 Task: Set up a reminder for the health and wellness workshop.
Action: Mouse moved to (72, 105)
Screenshot: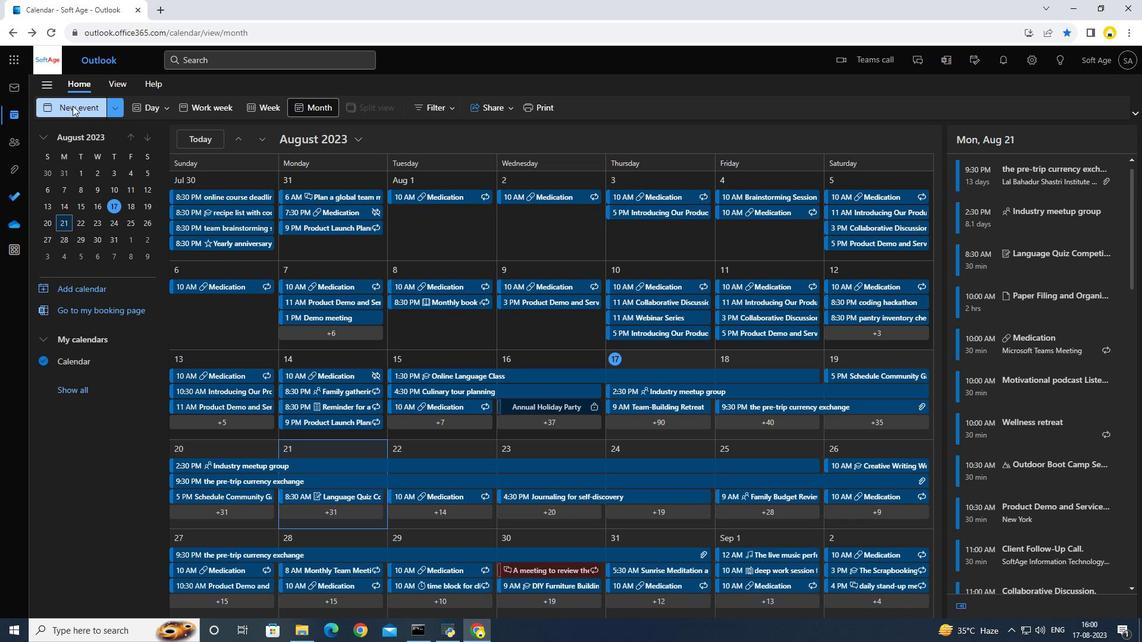 
Action: Mouse pressed left at (72, 105)
Screenshot: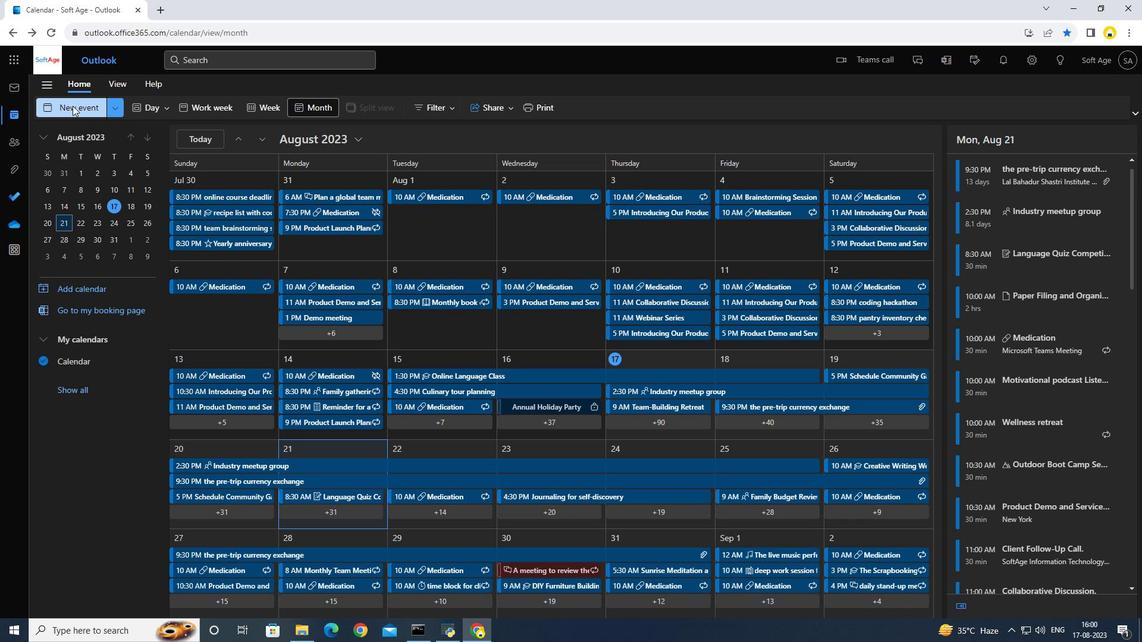 
Action: Mouse moved to (333, 180)
Screenshot: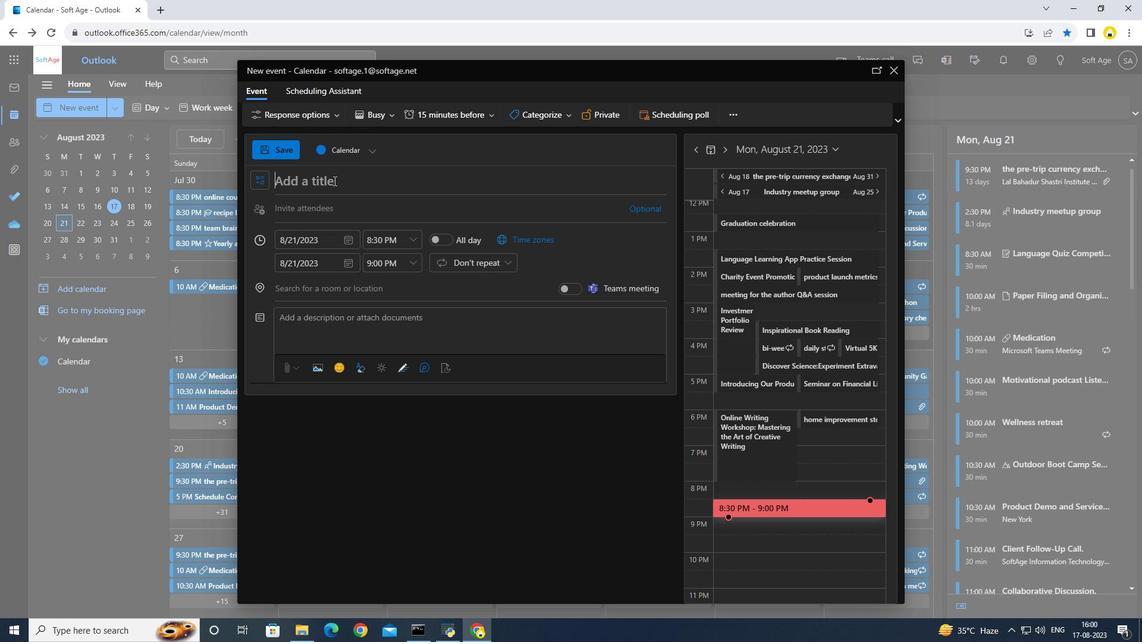 
Action: Key pressed <Key.caps_lock>
Screenshot: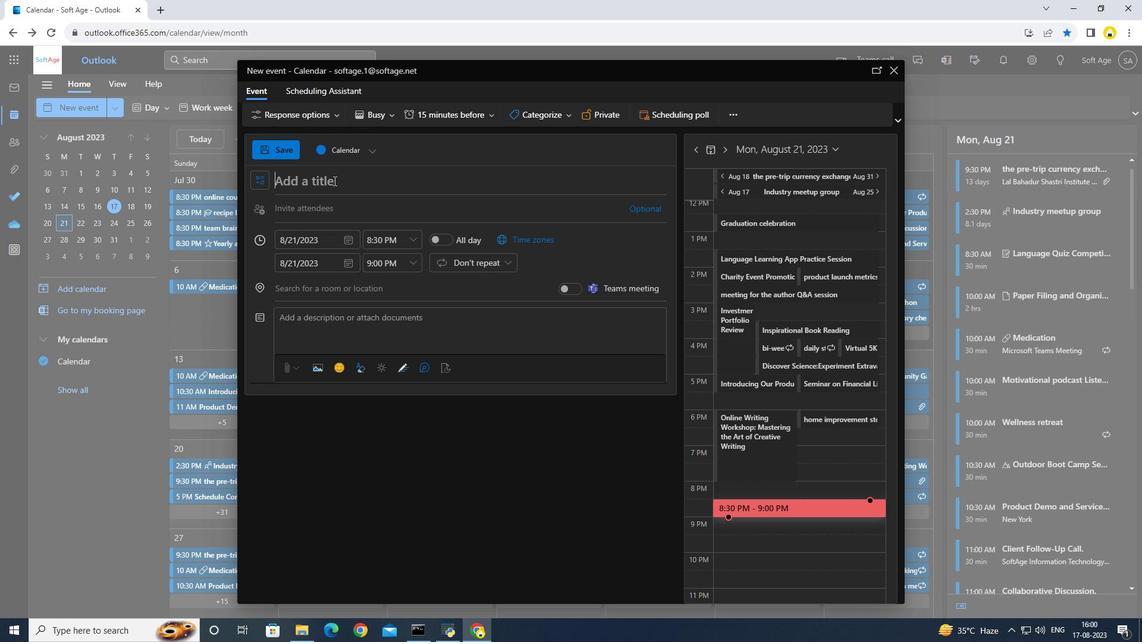 
Action: Mouse moved to (330, 179)
Screenshot: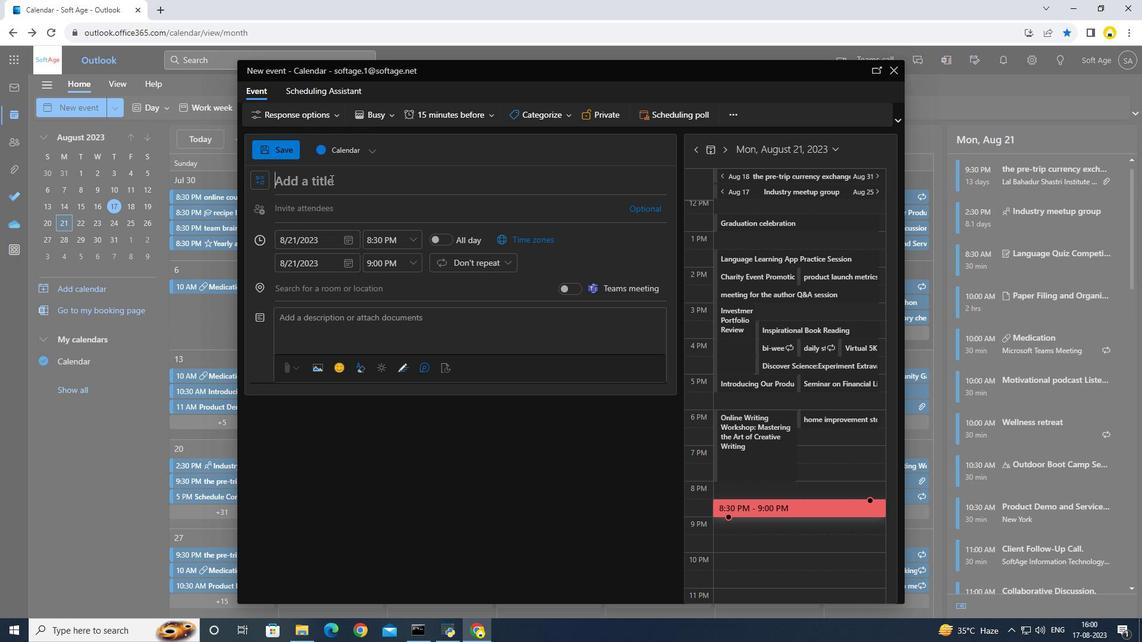 
Action: Key pressed H<Key.caps_lock>ealth<Key.space>and<Key.space><Key.caps_lock>W<Key.caps_lock>ellness<Key.space><Key.caps_lock>W<Key.caps_lock>orkshop
Screenshot: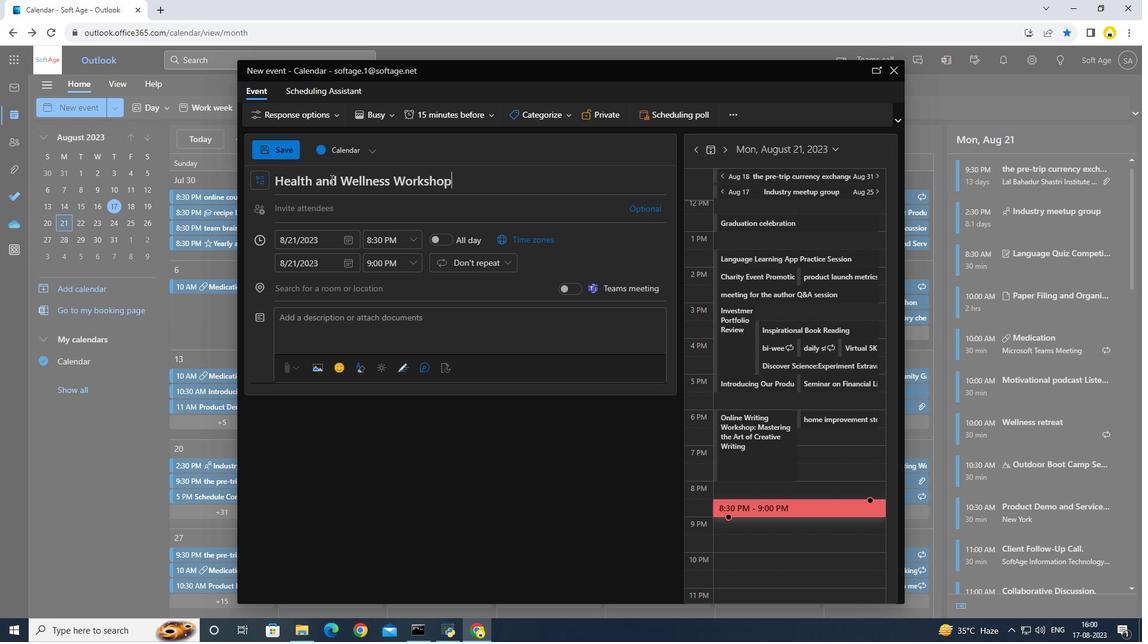 
Action: Mouse moved to (436, 101)
Screenshot: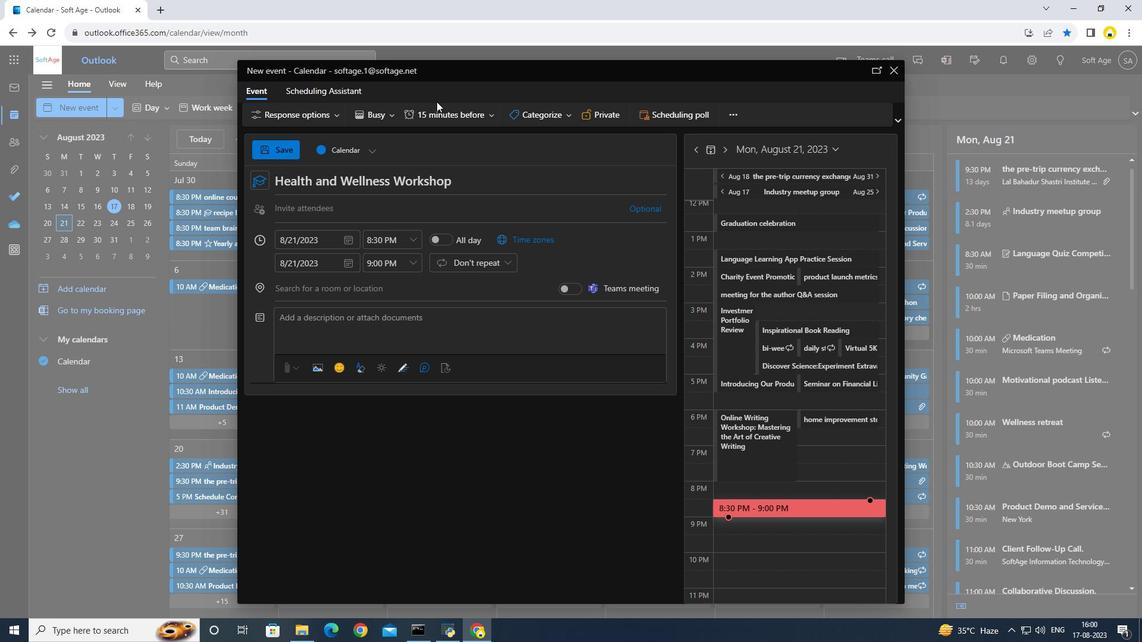 
Action: Mouse pressed left at (436, 101)
Screenshot: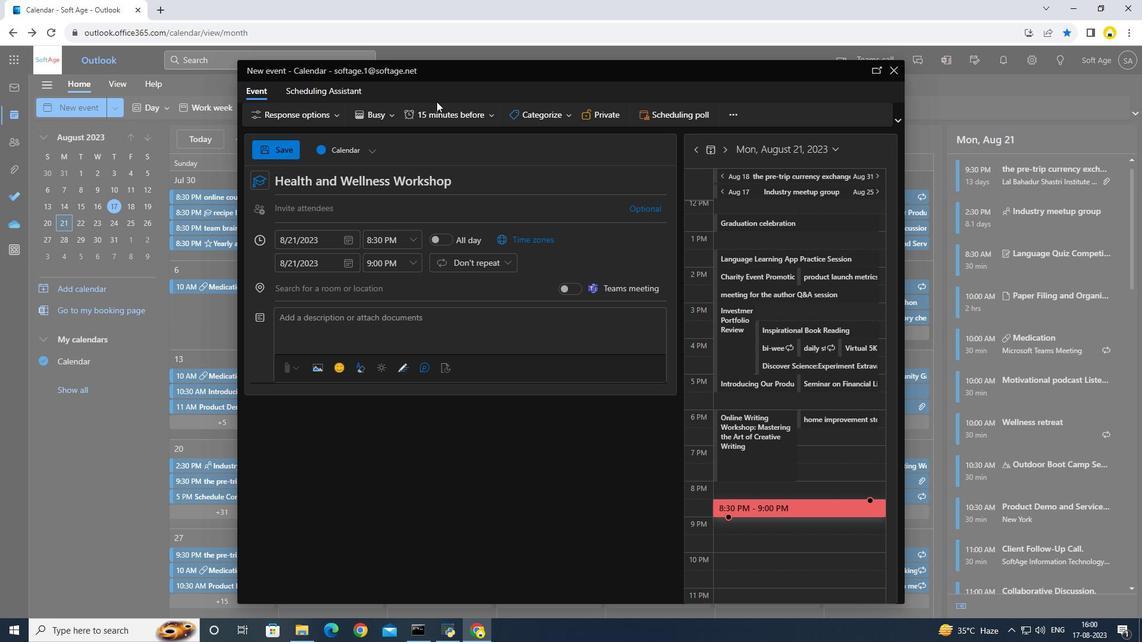
Action: Mouse moved to (431, 111)
Screenshot: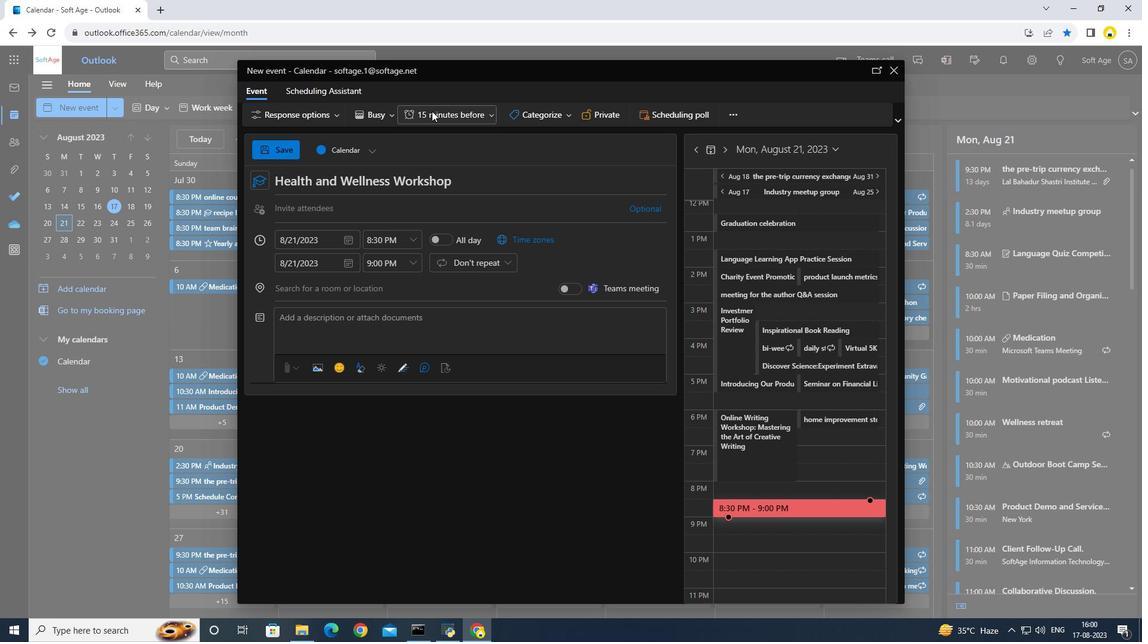 
Action: Mouse pressed left at (431, 111)
Screenshot: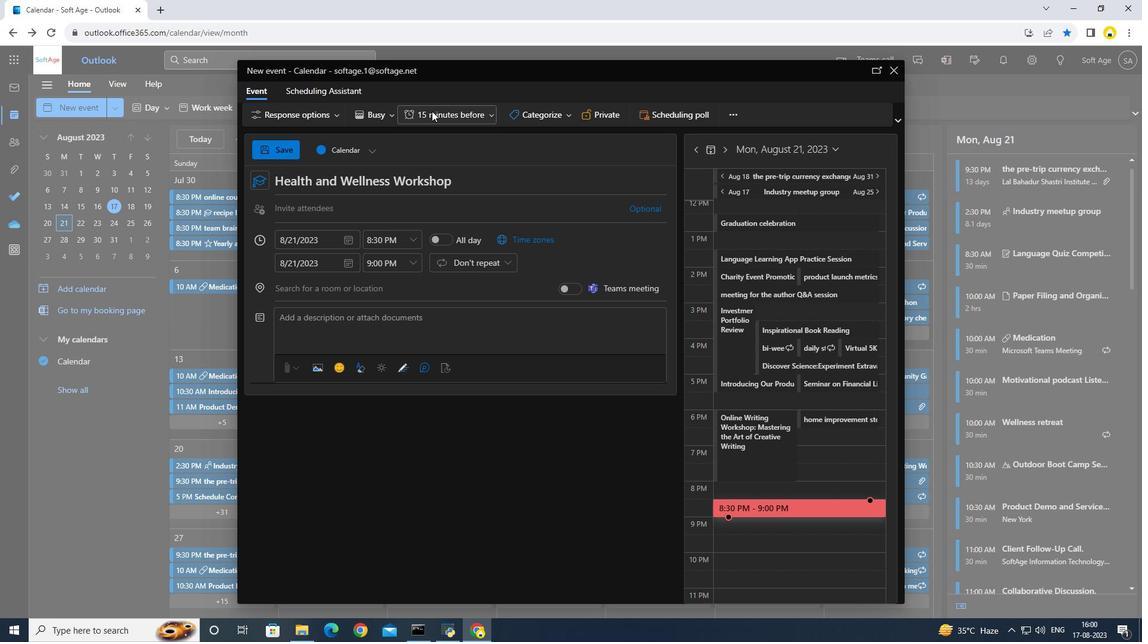 
Action: Mouse moved to (426, 177)
Screenshot: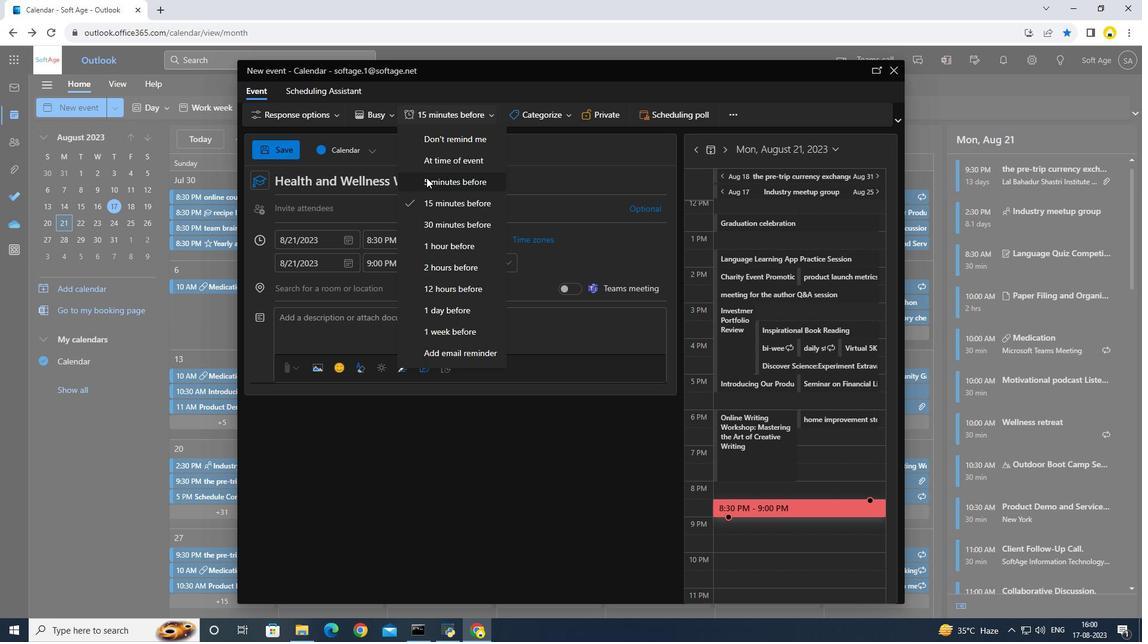 
Action: Mouse pressed left at (426, 177)
Screenshot: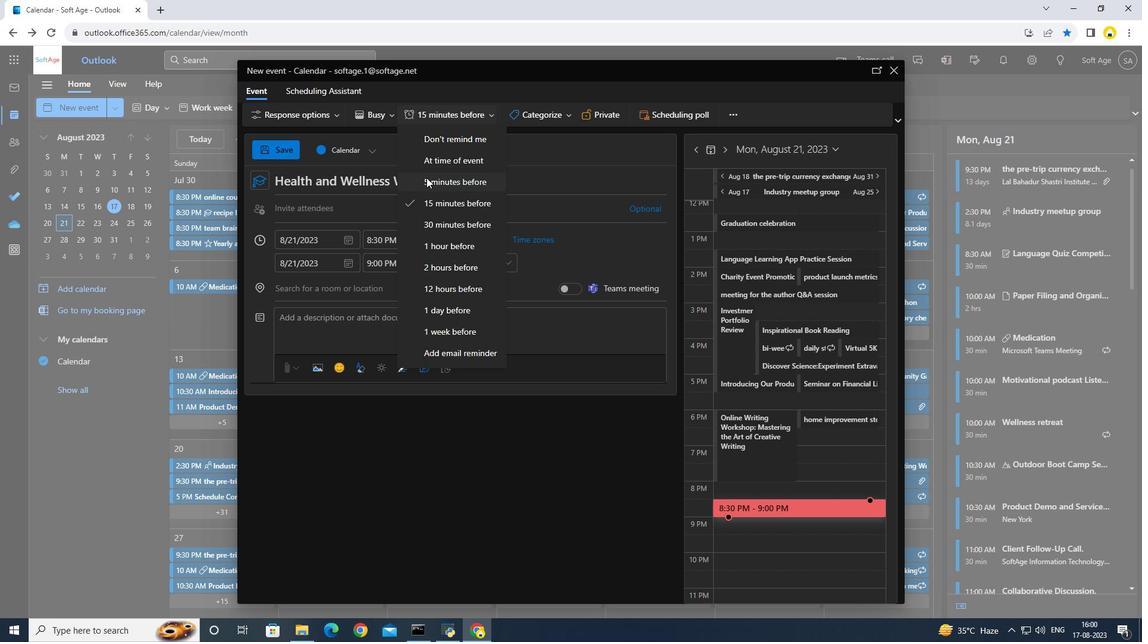 
Action: Mouse moved to (369, 239)
Screenshot: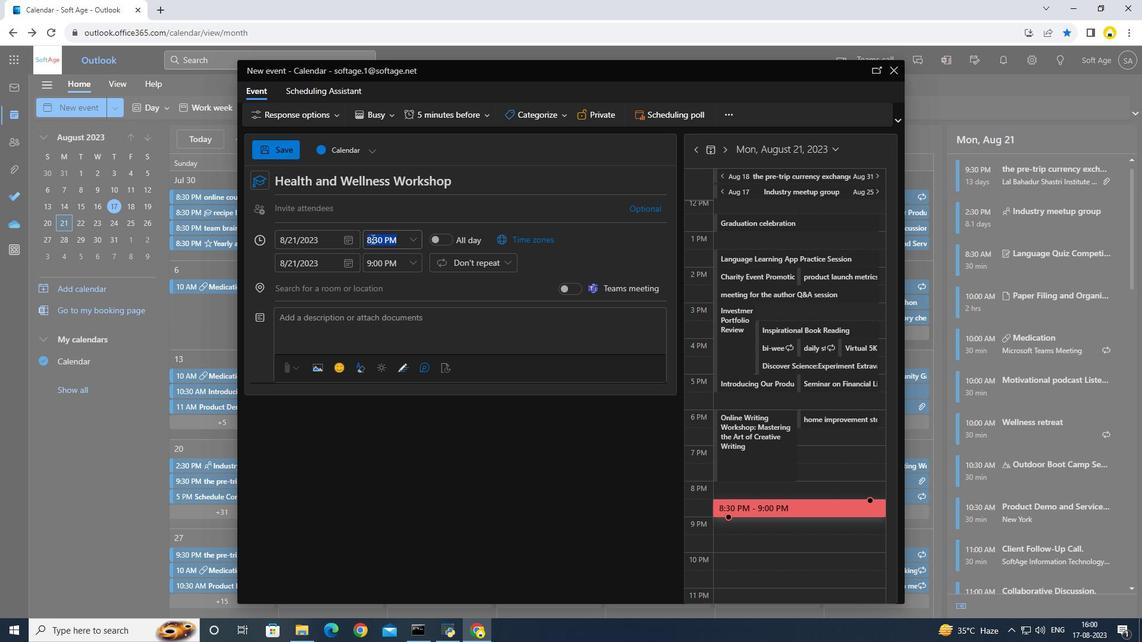 
Action: Mouse pressed left at (369, 239)
Screenshot: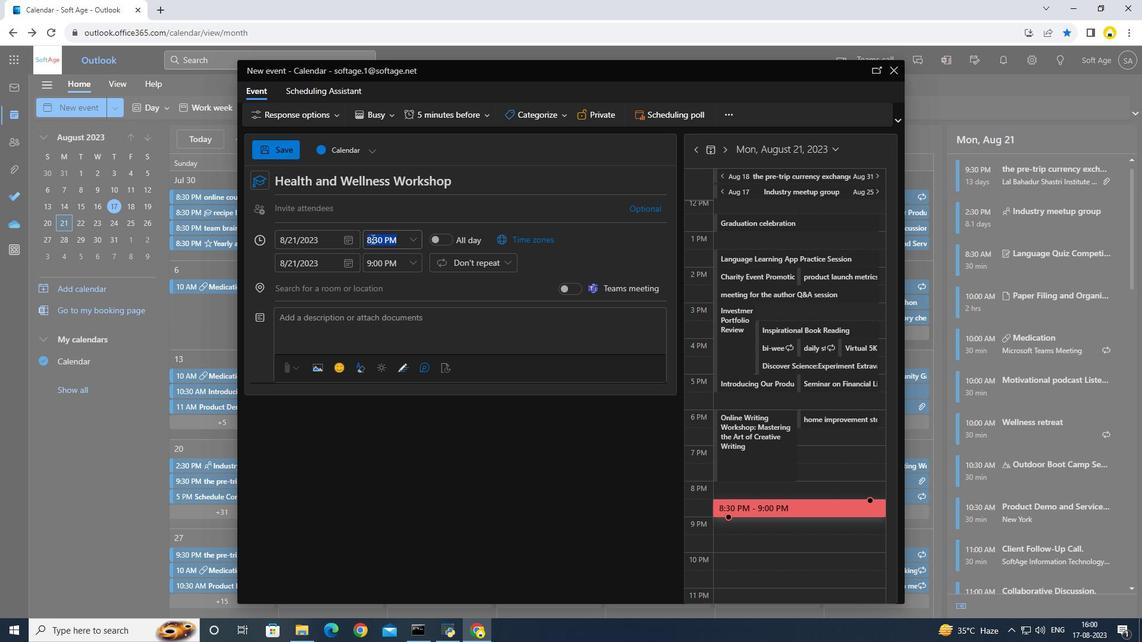 
Action: Mouse moved to (406, 241)
Screenshot: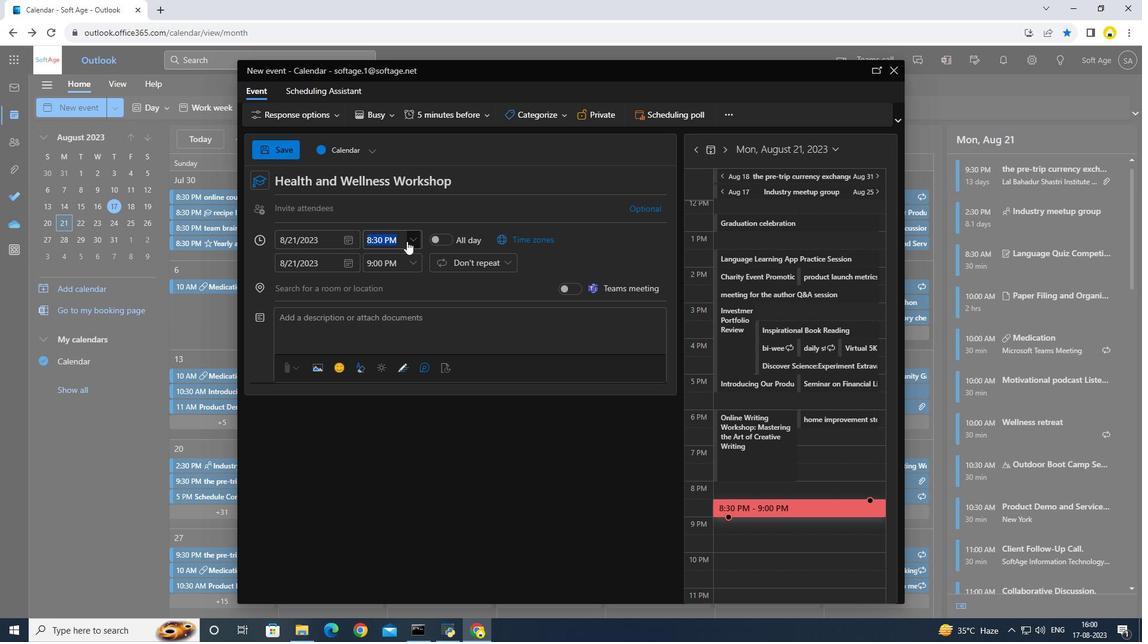 
Action: Mouse pressed left at (406, 241)
Screenshot: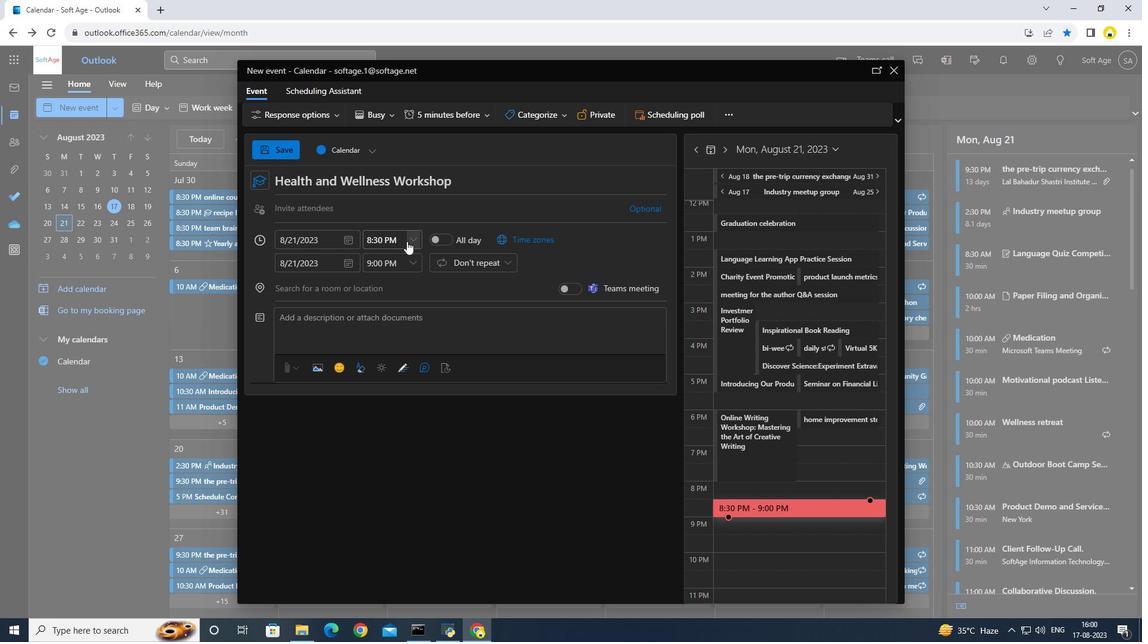 
Action: Mouse moved to (397, 273)
Screenshot: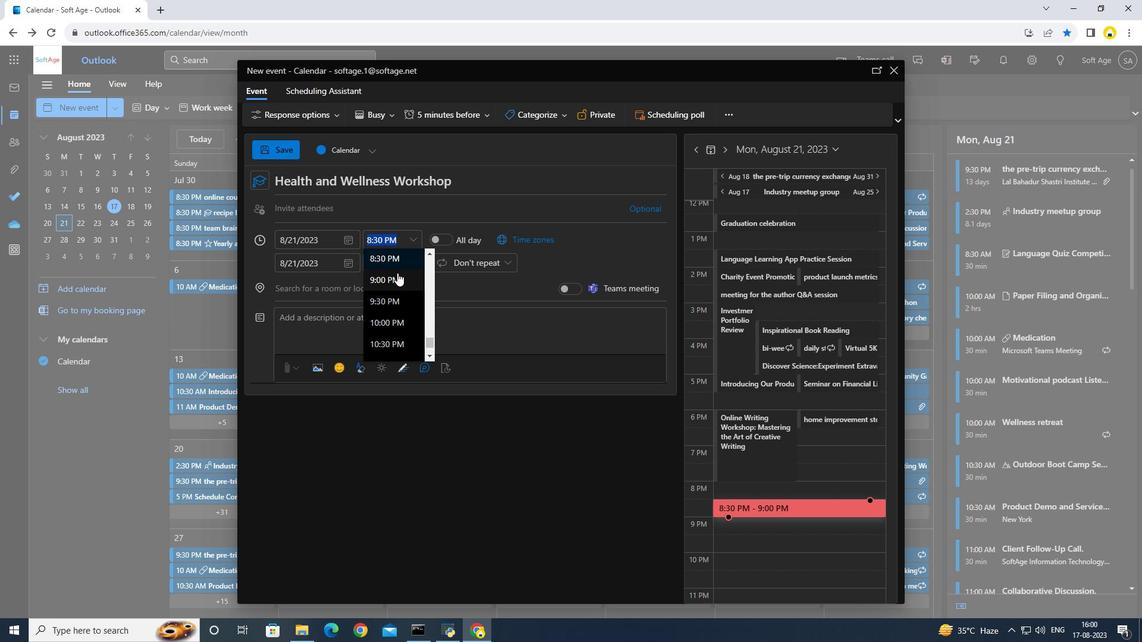 
Action: Mouse scrolled (397, 273) with delta (0, 0)
Screenshot: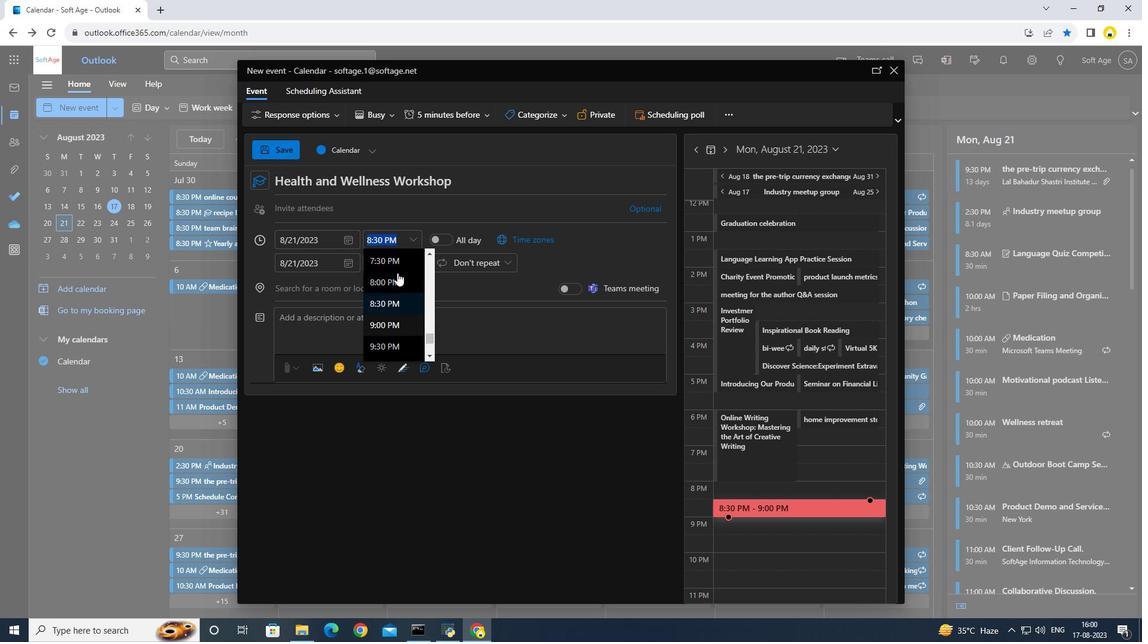 
Action: Mouse scrolled (397, 273) with delta (0, 0)
Screenshot: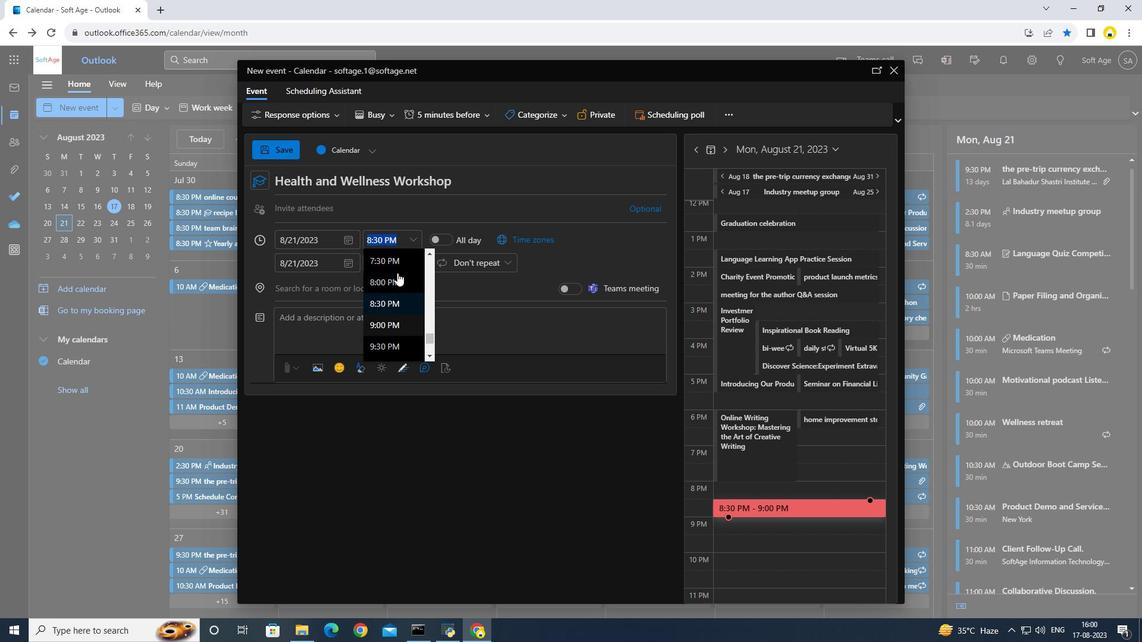 
Action: Mouse scrolled (397, 273) with delta (0, 0)
Screenshot: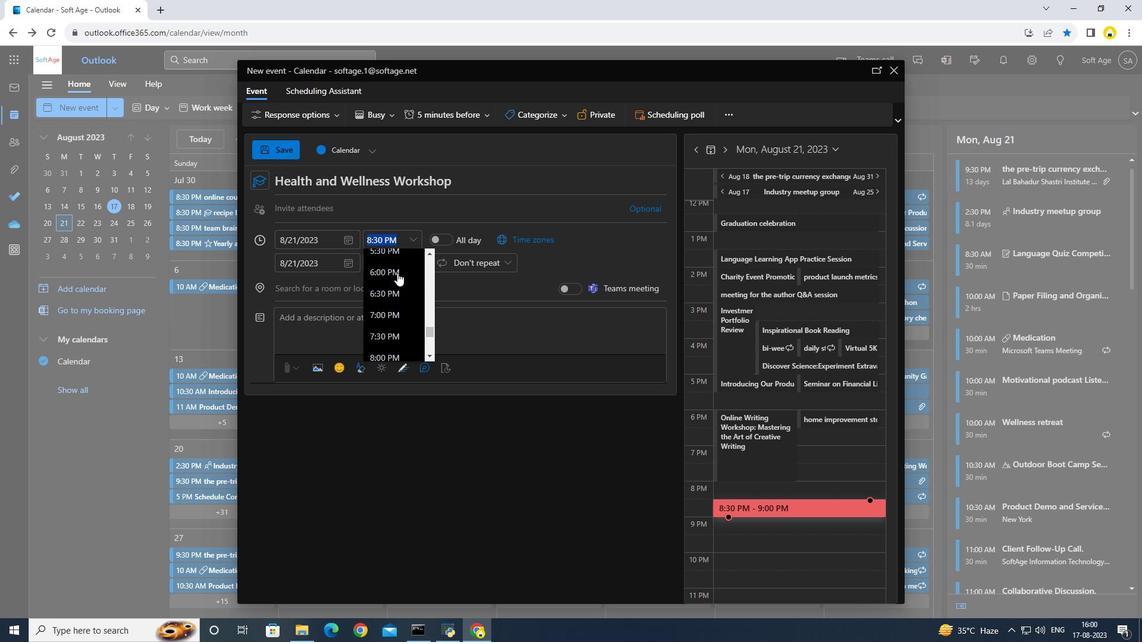 
Action: Mouse scrolled (397, 273) with delta (0, 0)
Screenshot: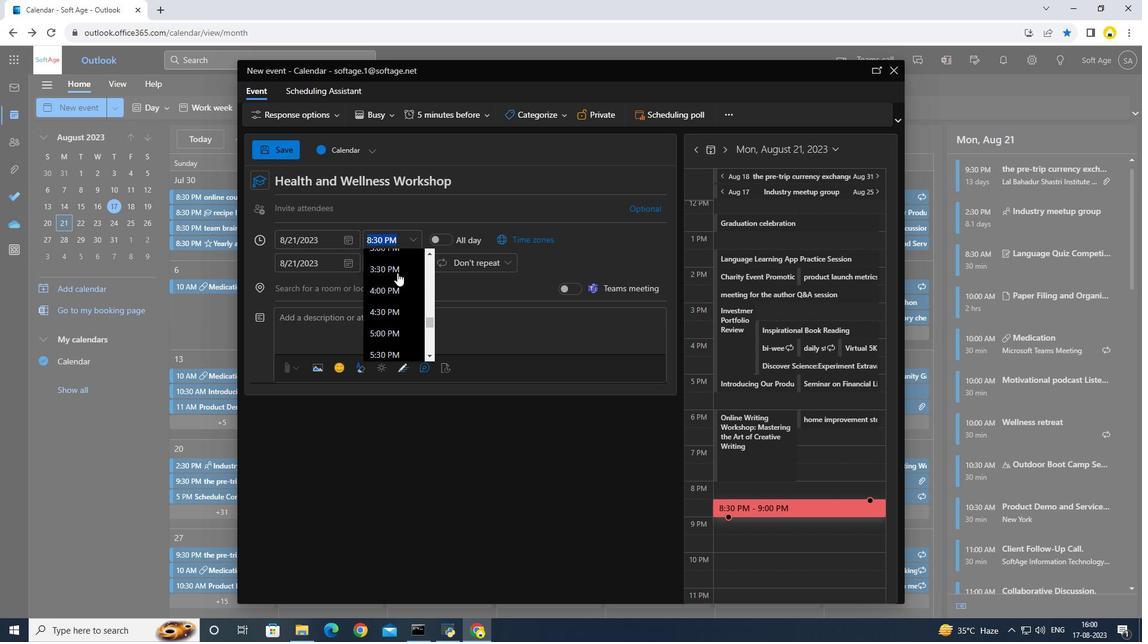 
Action: Mouse moved to (387, 281)
Screenshot: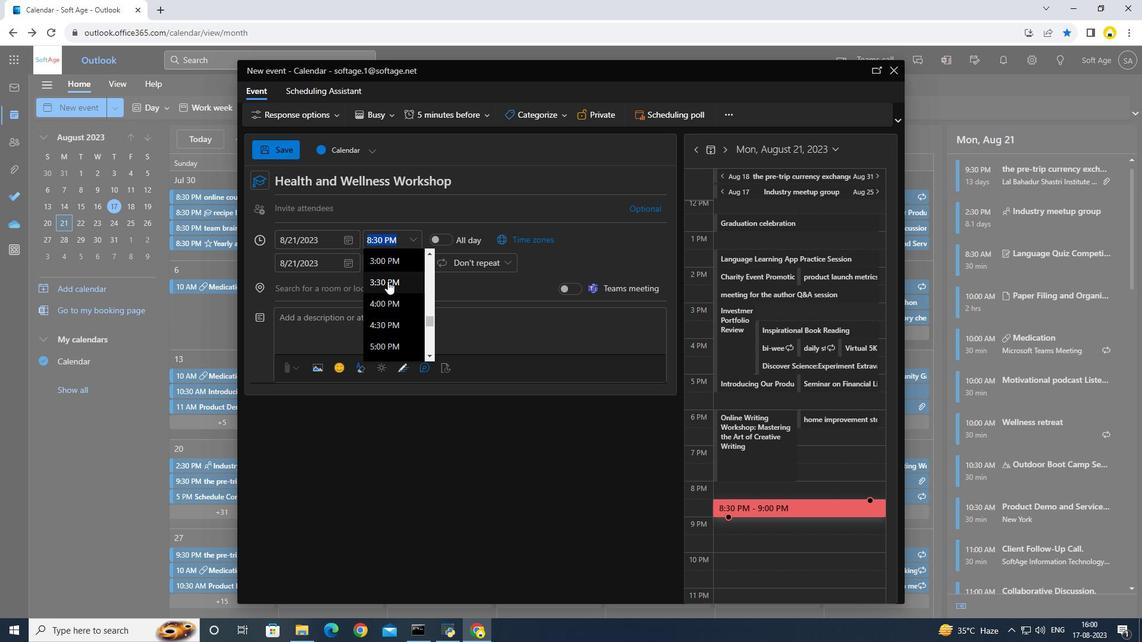 
Action: Mouse scrolled (387, 280) with delta (0, 0)
Screenshot: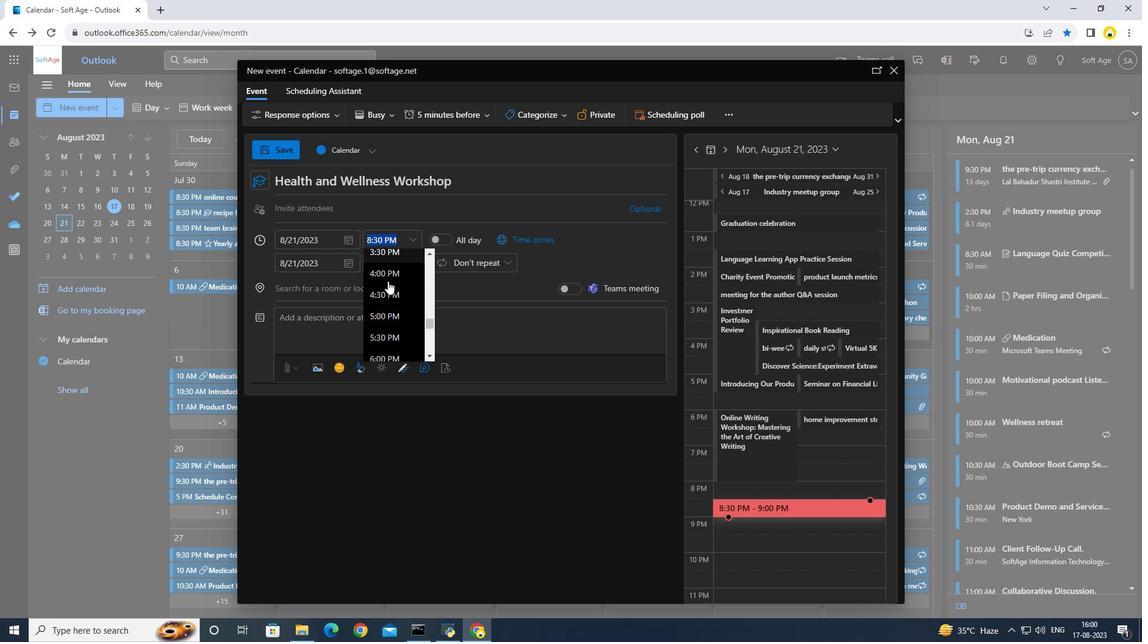 
Action: Mouse scrolled (387, 280) with delta (0, 0)
Screenshot: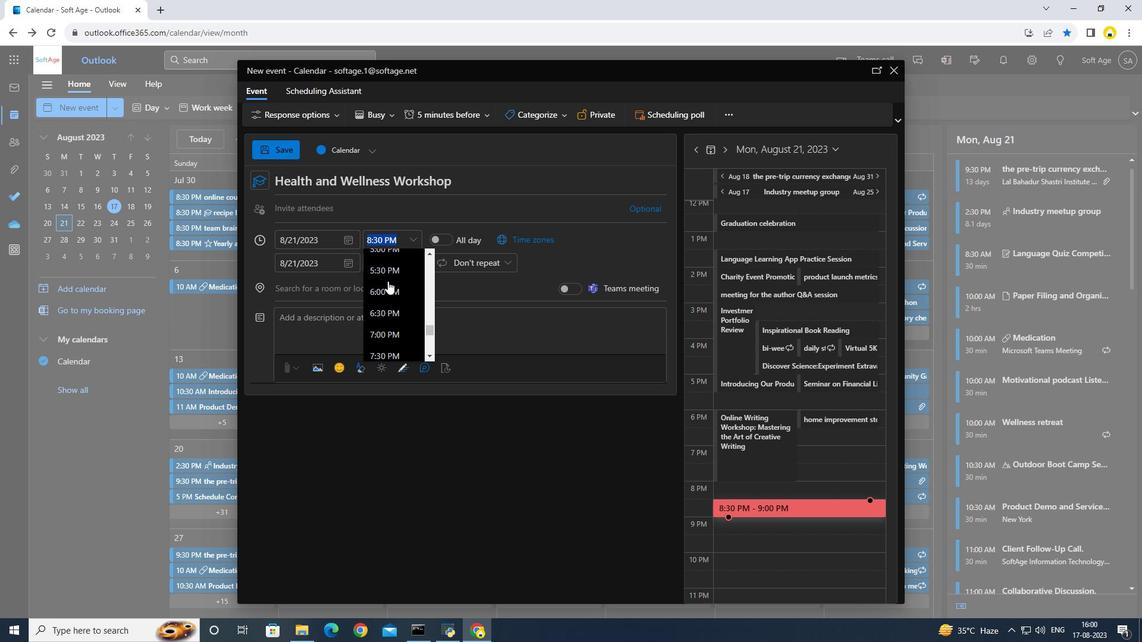
Action: Mouse scrolled (387, 282) with delta (0, 0)
Screenshot: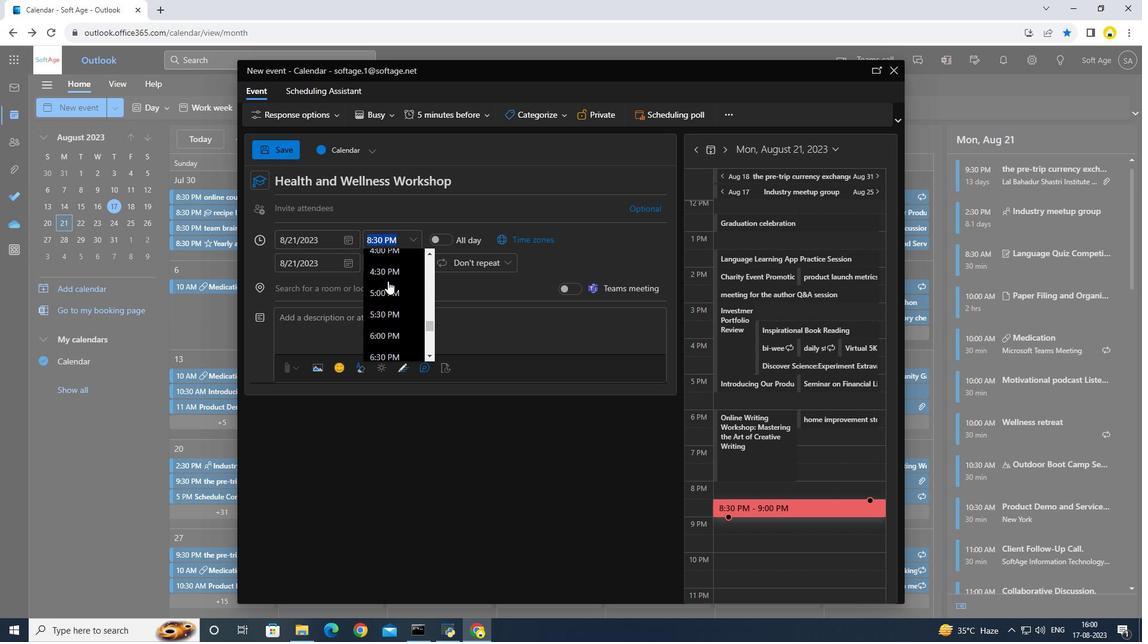 
Action: Mouse scrolled (387, 282) with delta (0, 0)
Screenshot: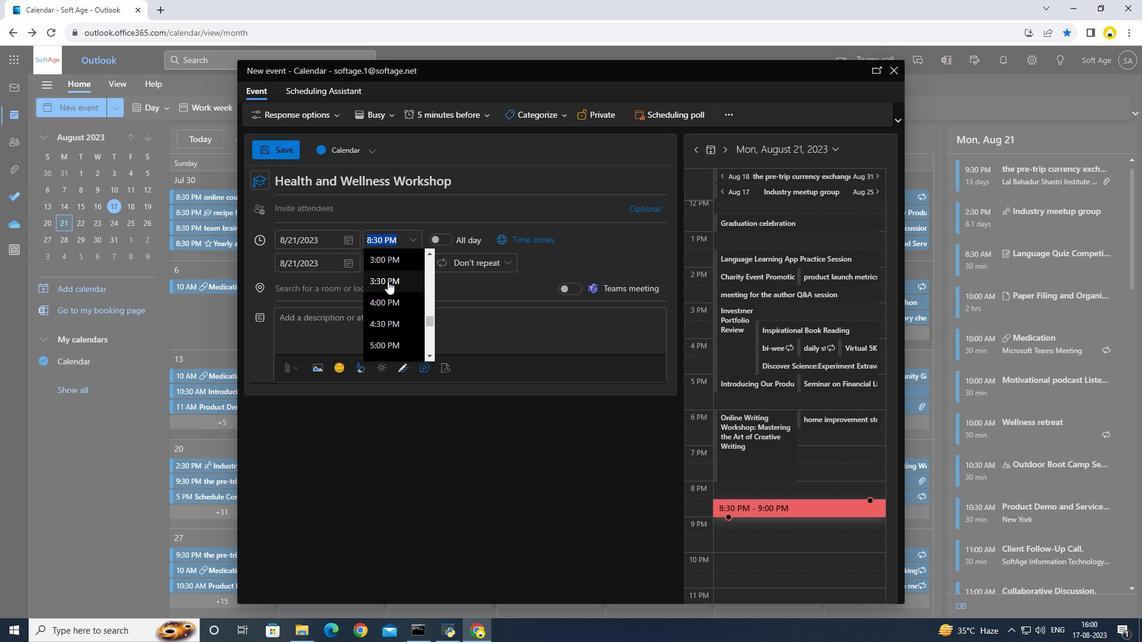 
Action: Mouse scrolled (387, 282) with delta (0, 0)
Screenshot: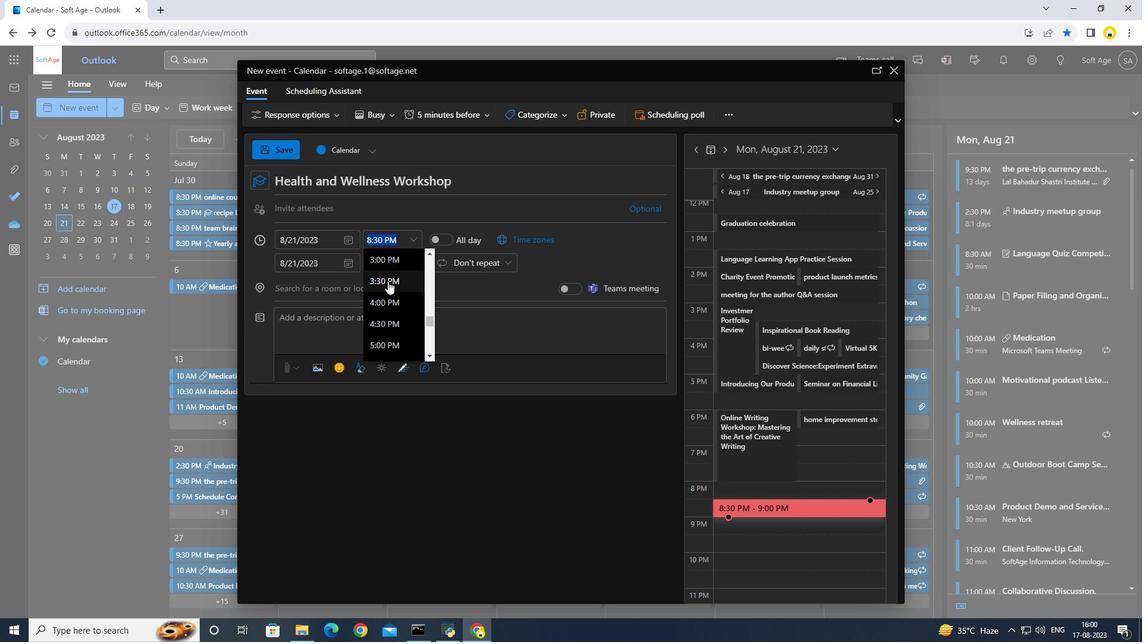
Action: Mouse scrolled (387, 282) with delta (0, 0)
Screenshot: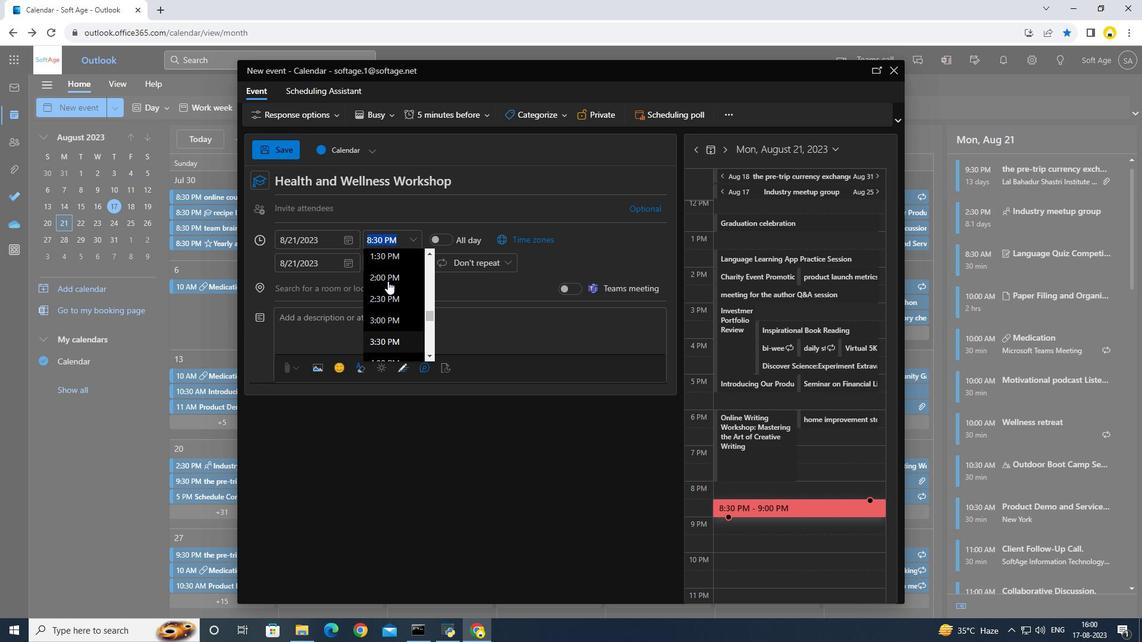 
Action: Mouse scrolled (387, 282) with delta (0, 0)
Screenshot: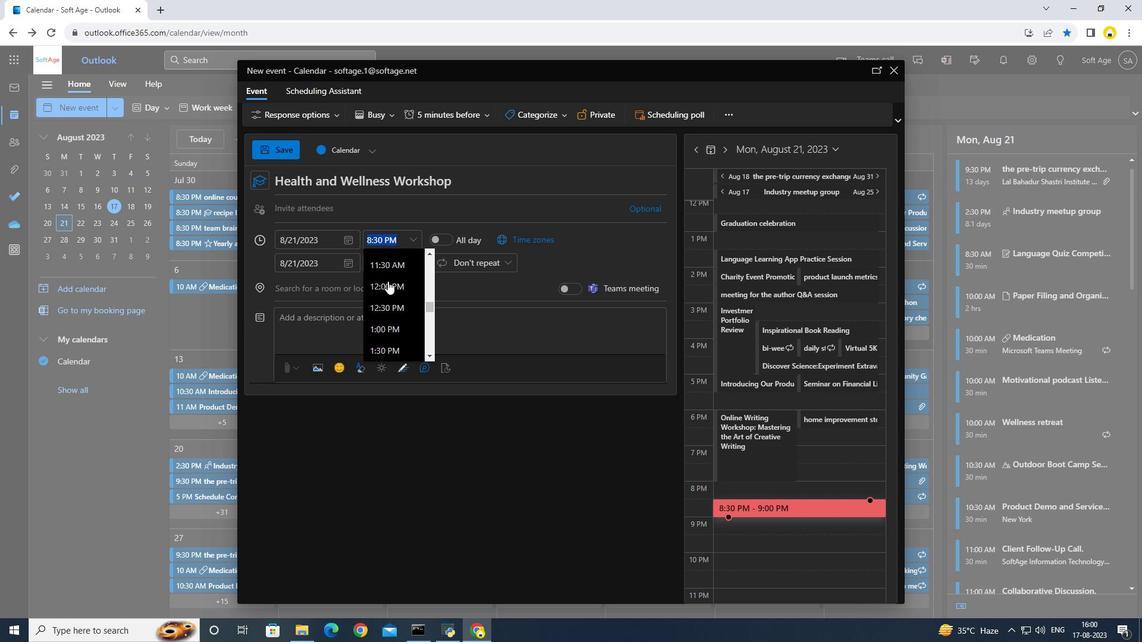 
Action: Mouse scrolled (387, 282) with delta (0, 0)
Screenshot: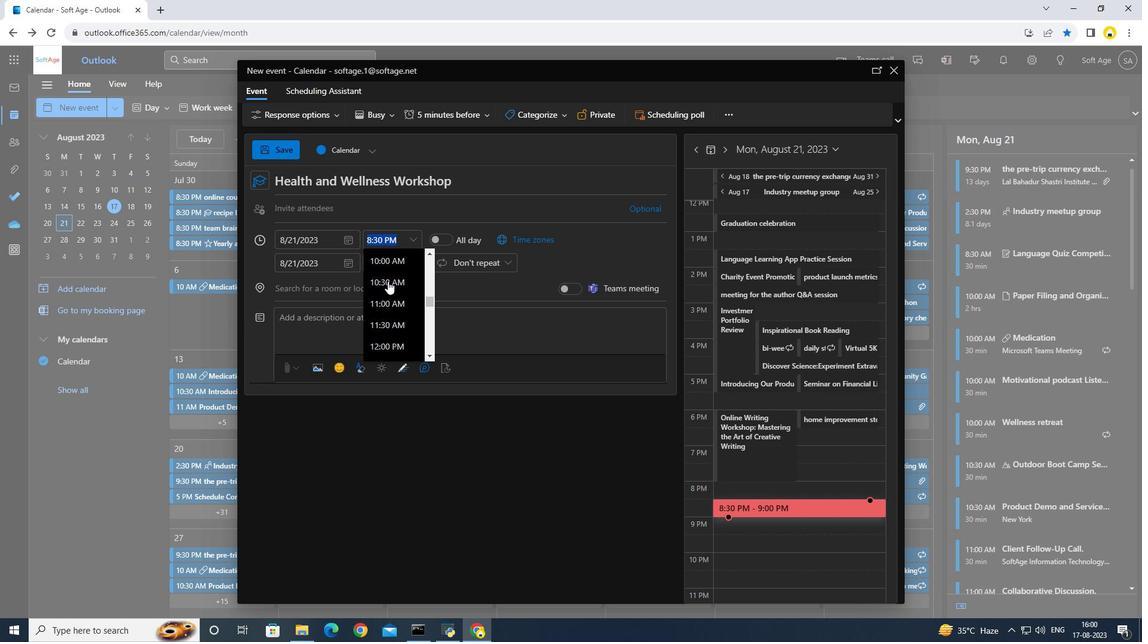 
Action: Mouse moved to (379, 285)
Screenshot: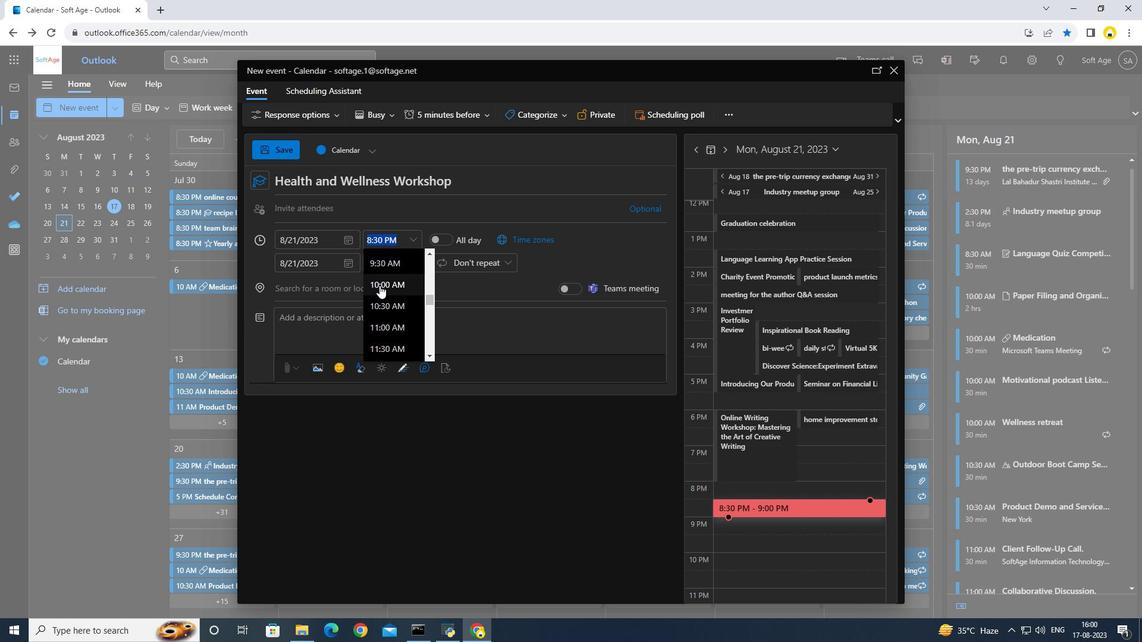 
Action: Mouse pressed left at (379, 285)
Screenshot: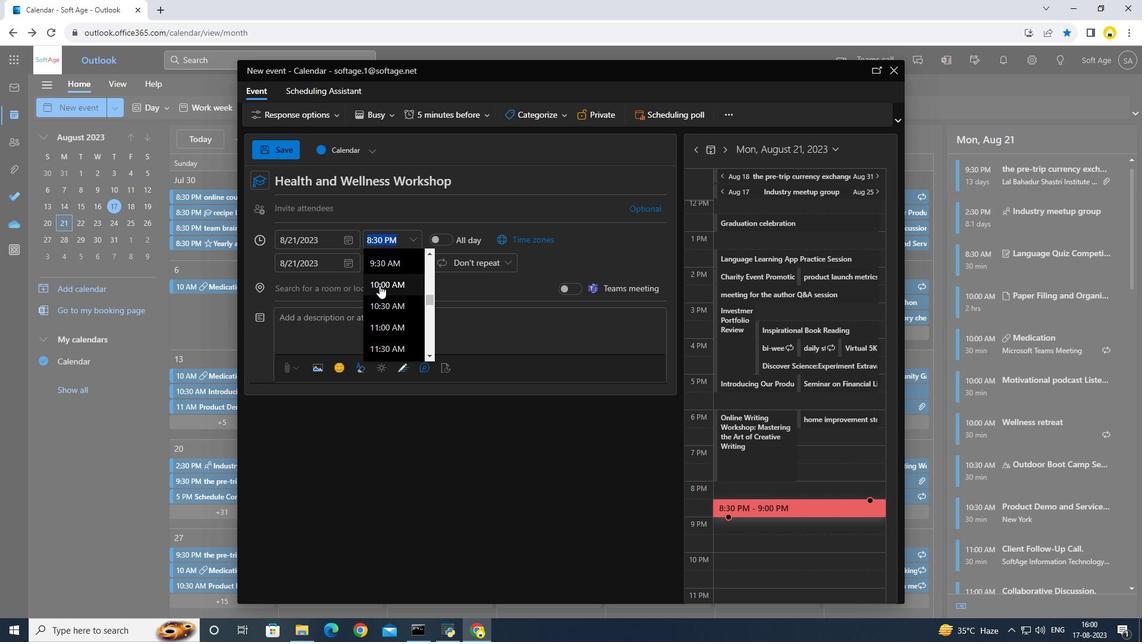 
Action: Mouse moved to (286, 155)
Screenshot: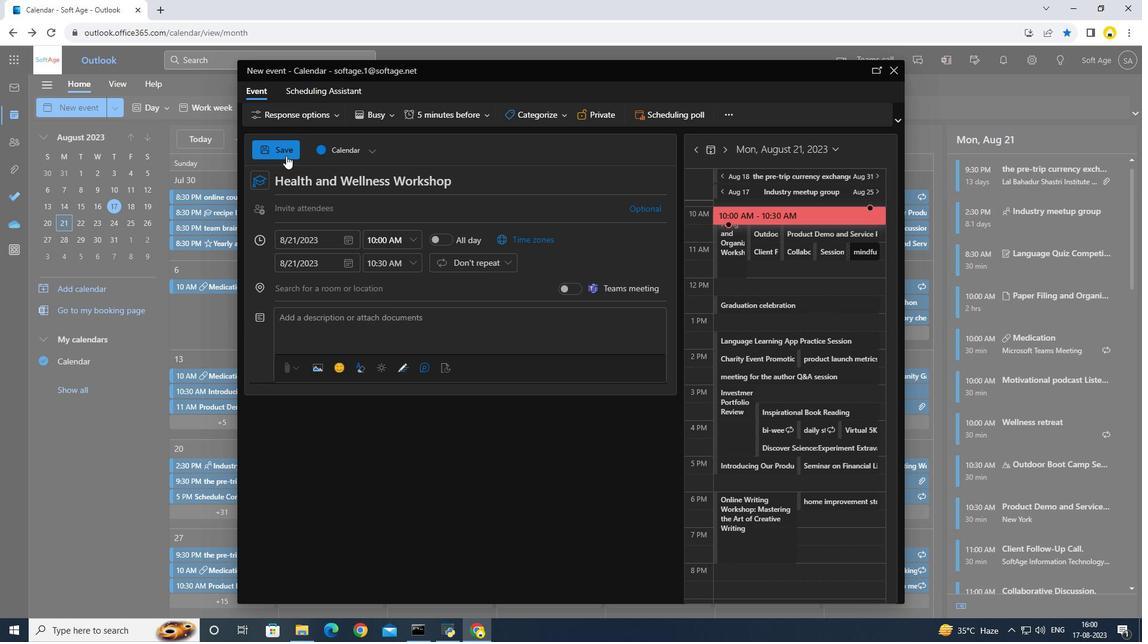 
Action: Mouse pressed left at (286, 155)
Screenshot: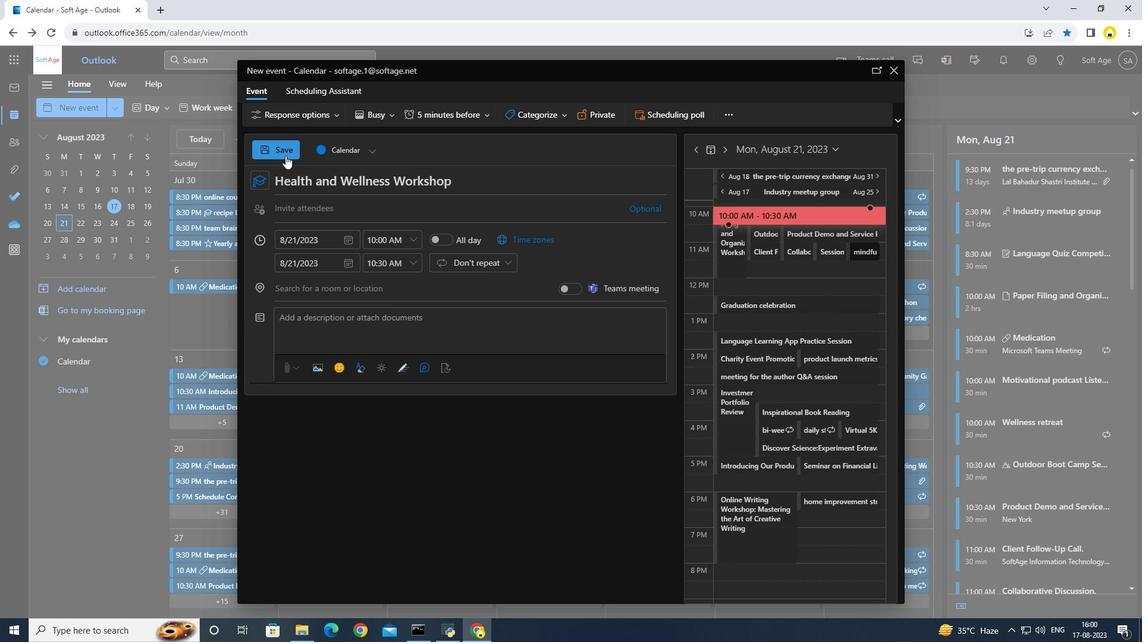 
Action: Mouse moved to (282, 153)
Screenshot: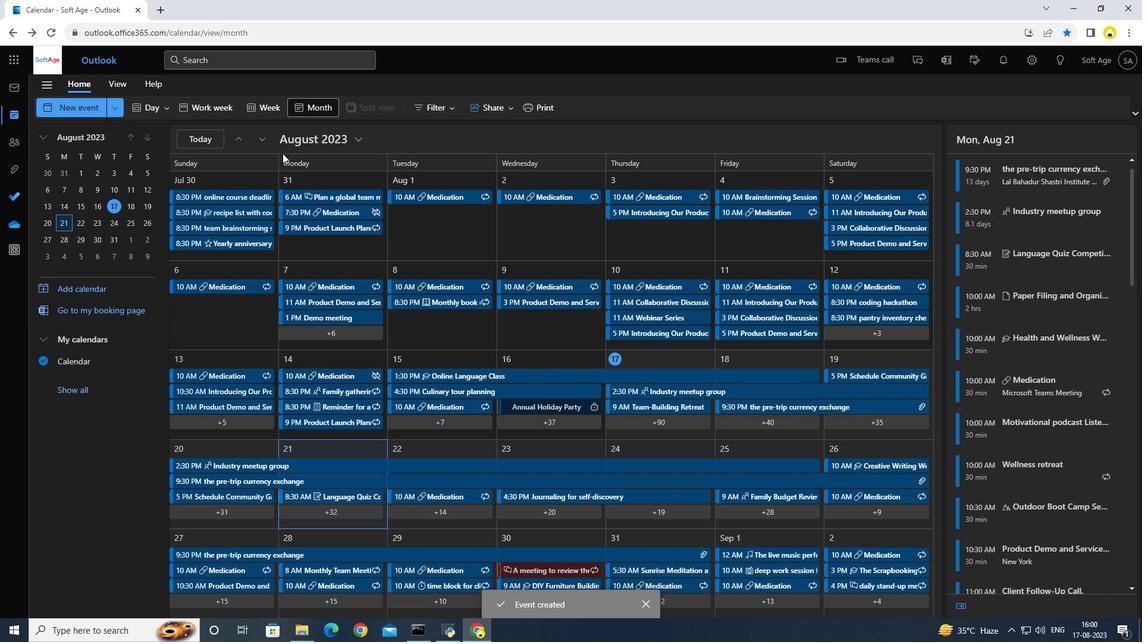 
